 Task: Add New Chapter One Daily Prenatal Multivitamin age 35+, Methylfolate + Choline to the cart.
Action: Mouse moved to (348, 175)
Screenshot: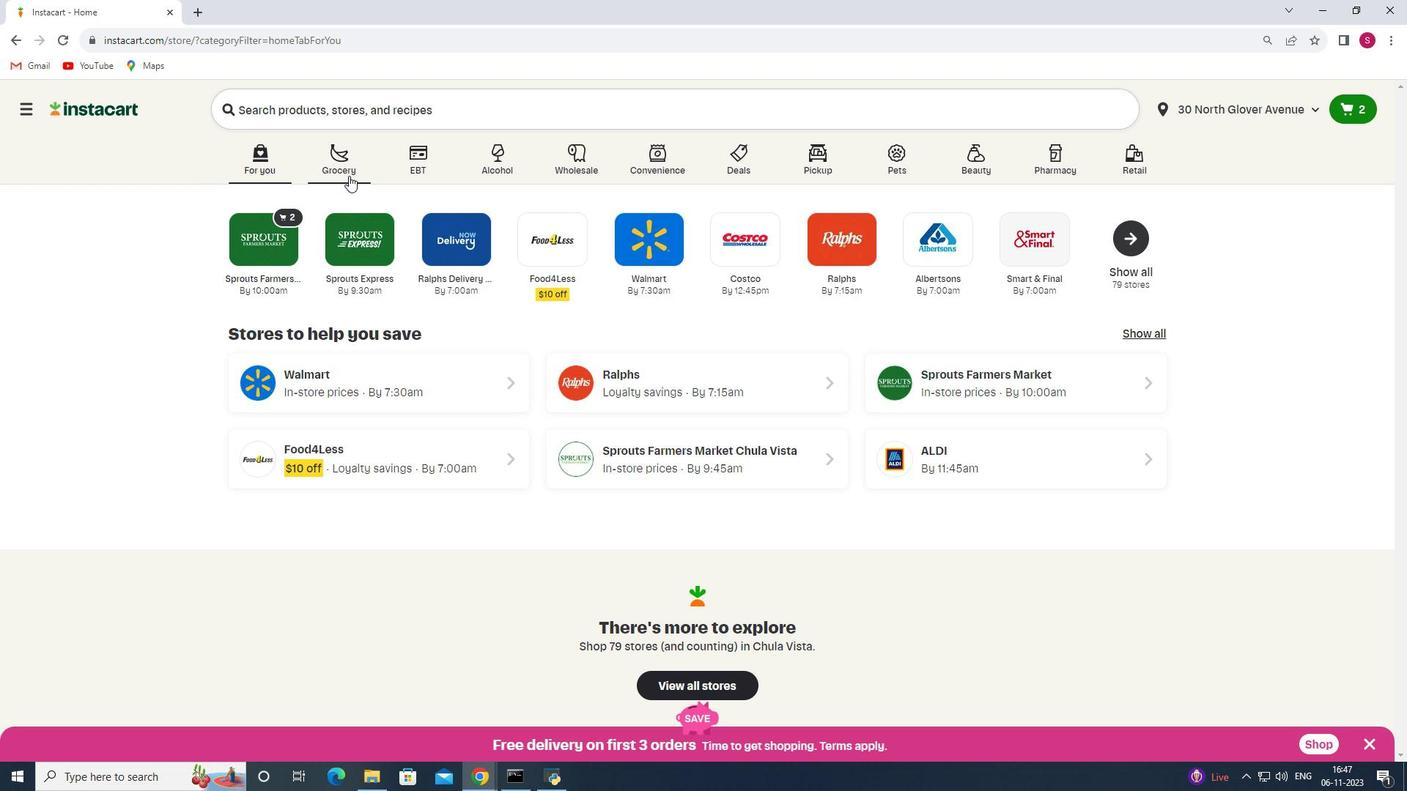 
Action: Mouse pressed left at (348, 175)
Screenshot: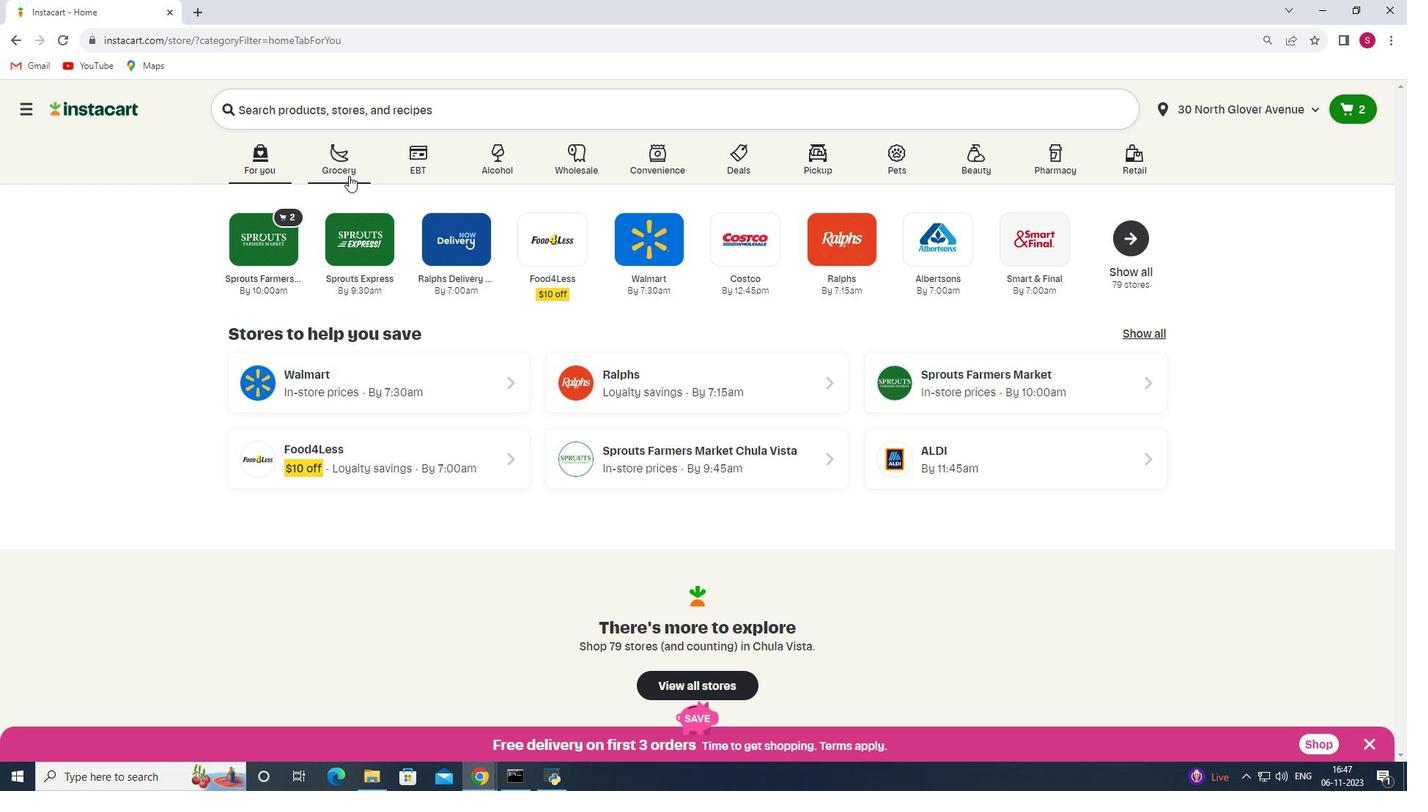 
Action: Mouse moved to (356, 414)
Screenshot: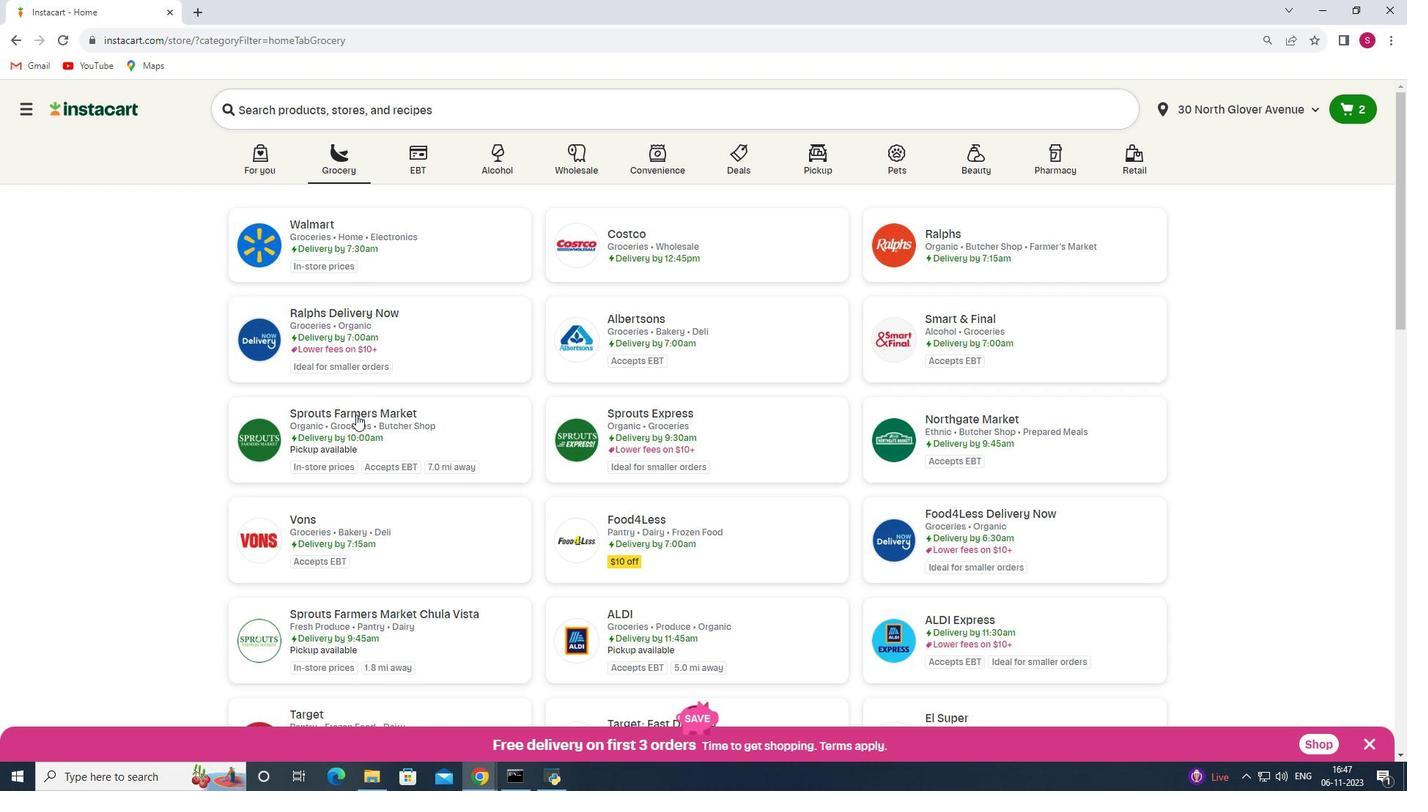 
Action: Mouse pressed left at (356, 414)
Screenshot: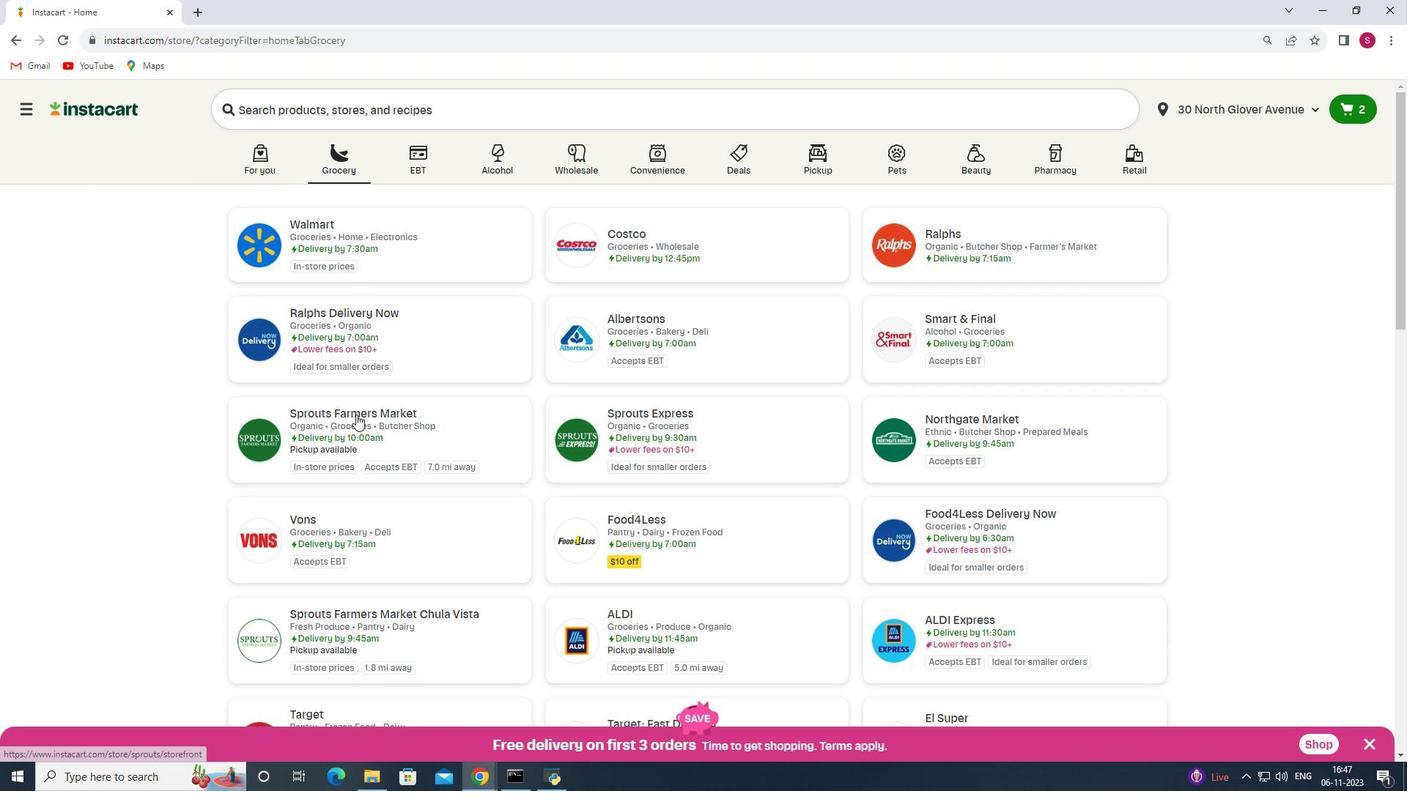 
Action: Mouse moved to (115, 482)
Screenshot: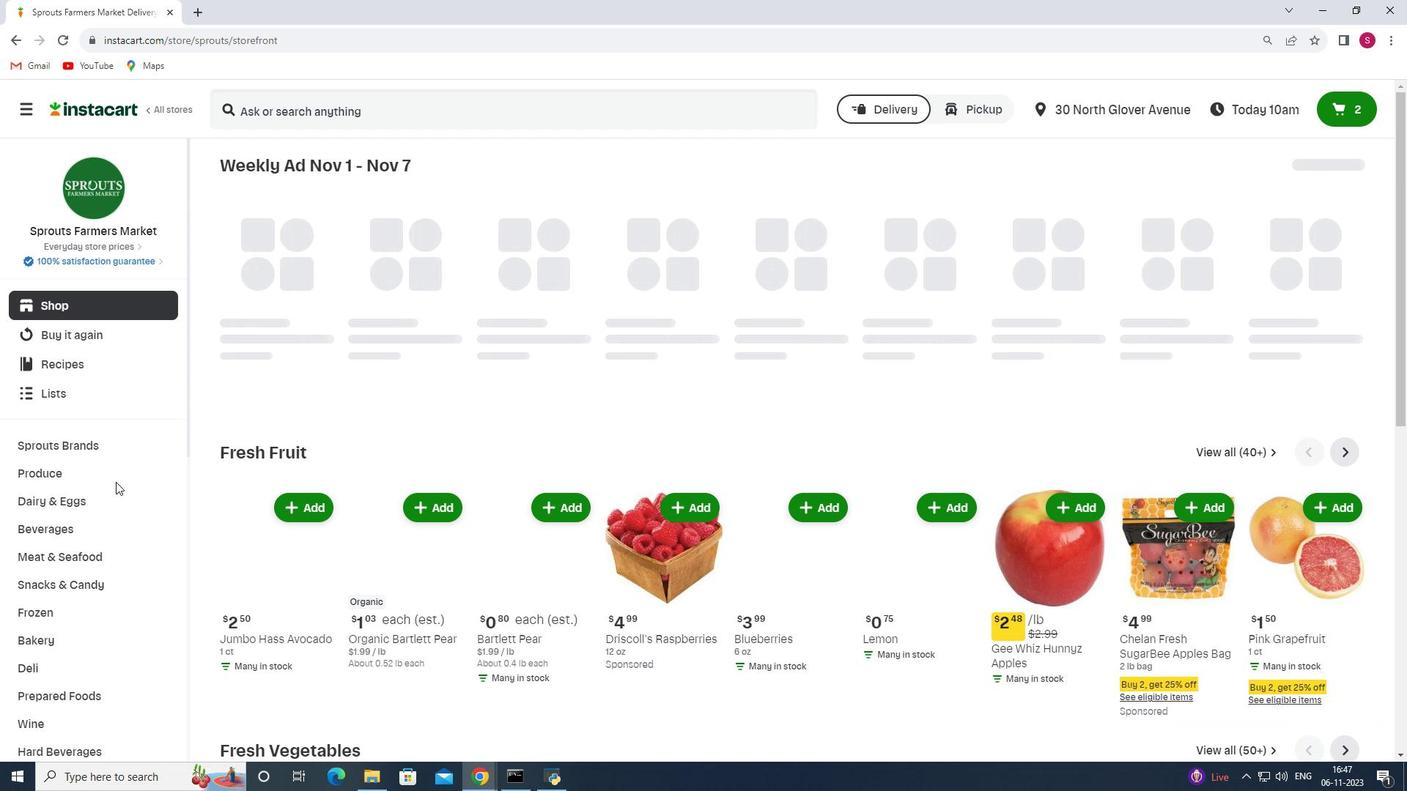 
Action: Mouse scrolled (115, 481) with delta (0, 0)
Screenshot: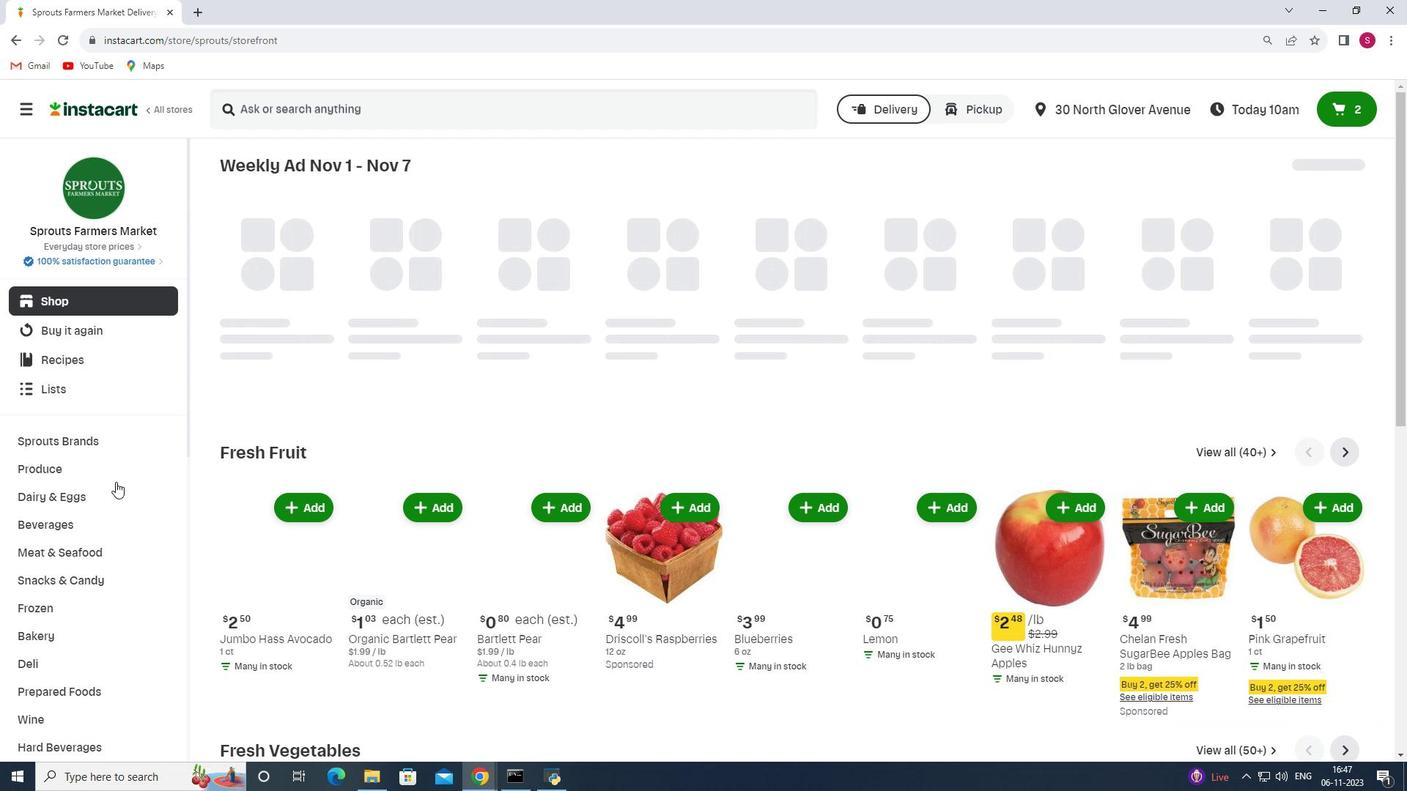 
Action: Mouse scrolled (115, 481) with delta (0, 0)
Screenshot: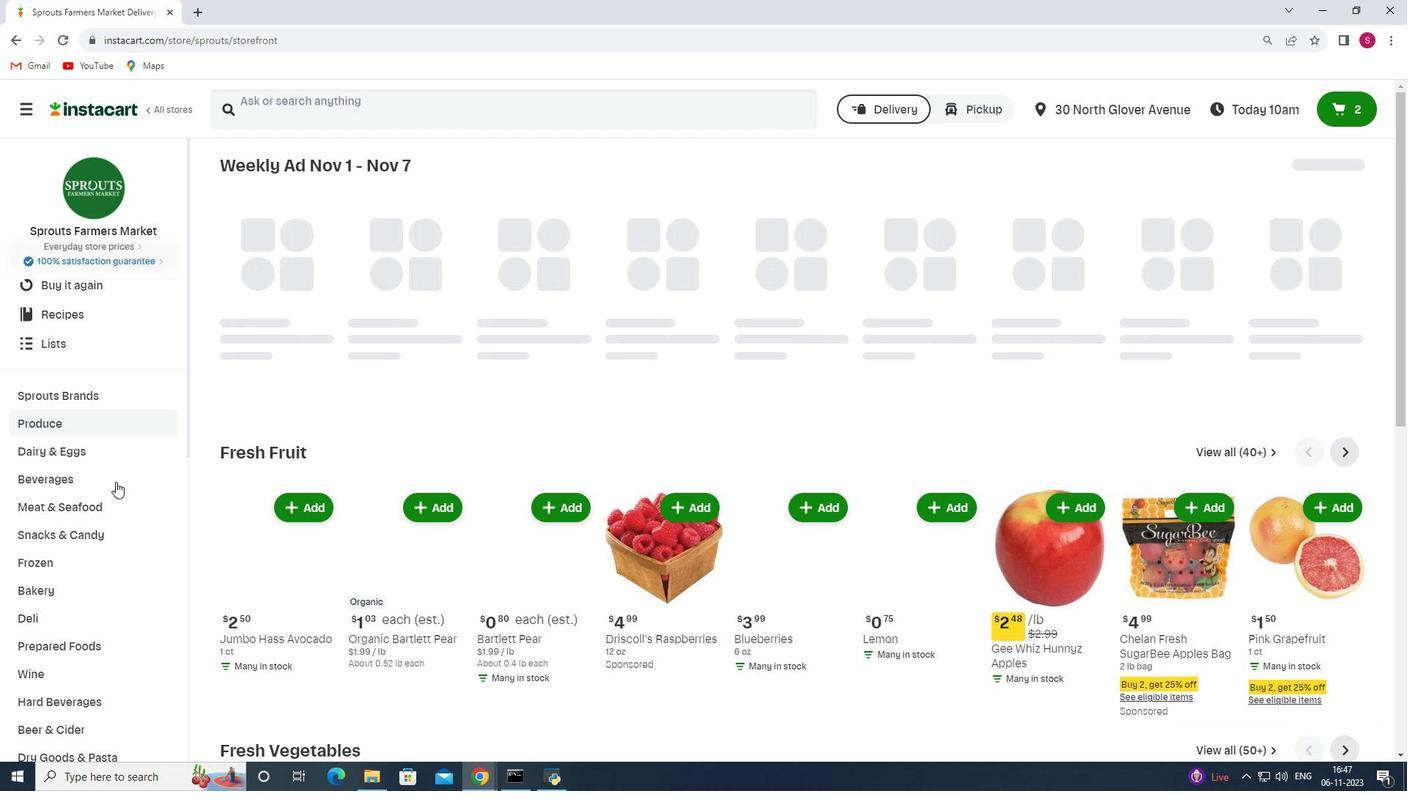 
Action: Mouse scrolled (115, 481) with delta (0, 0)
Screenshot: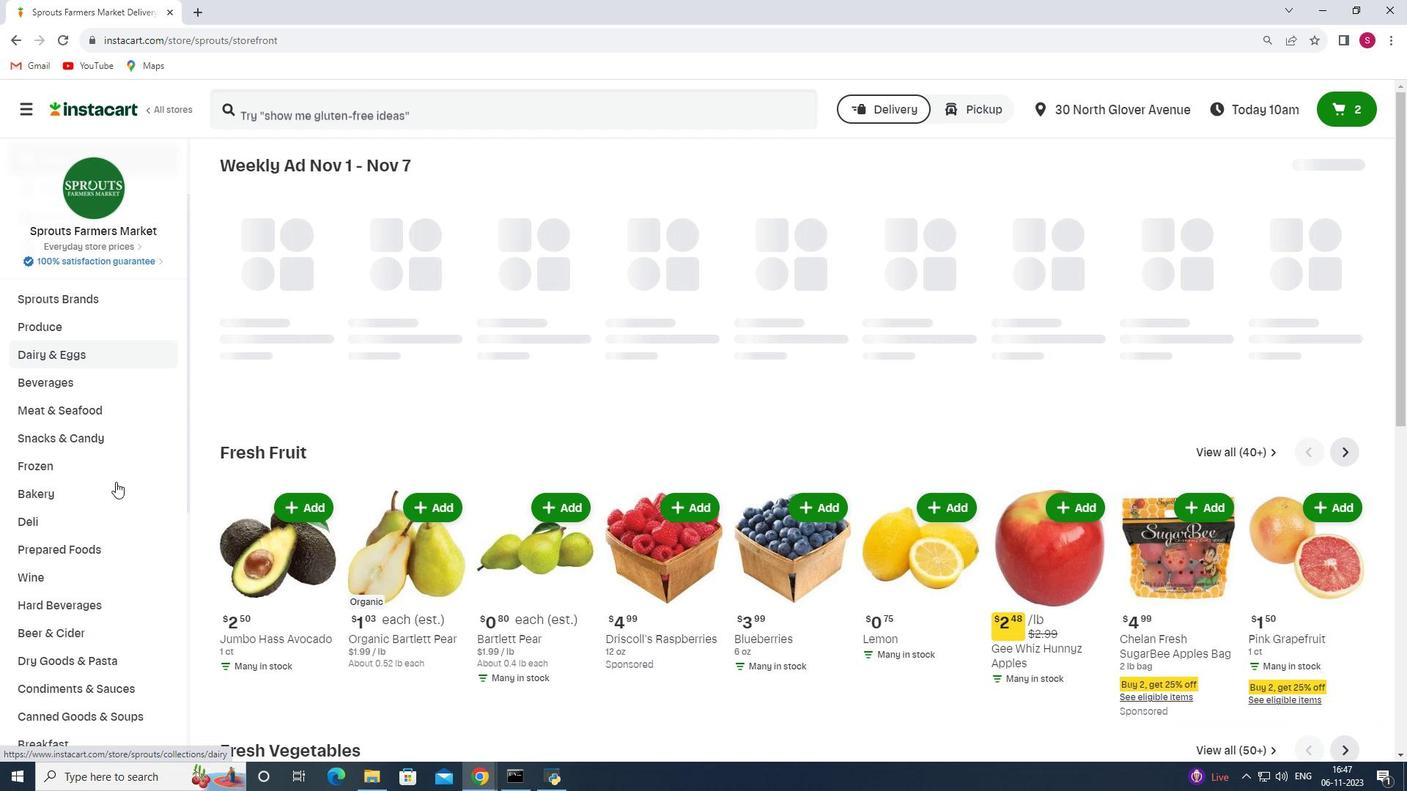 
Action: Mouse scrolled (115, 481) with delta (0, 0)
Screenshot: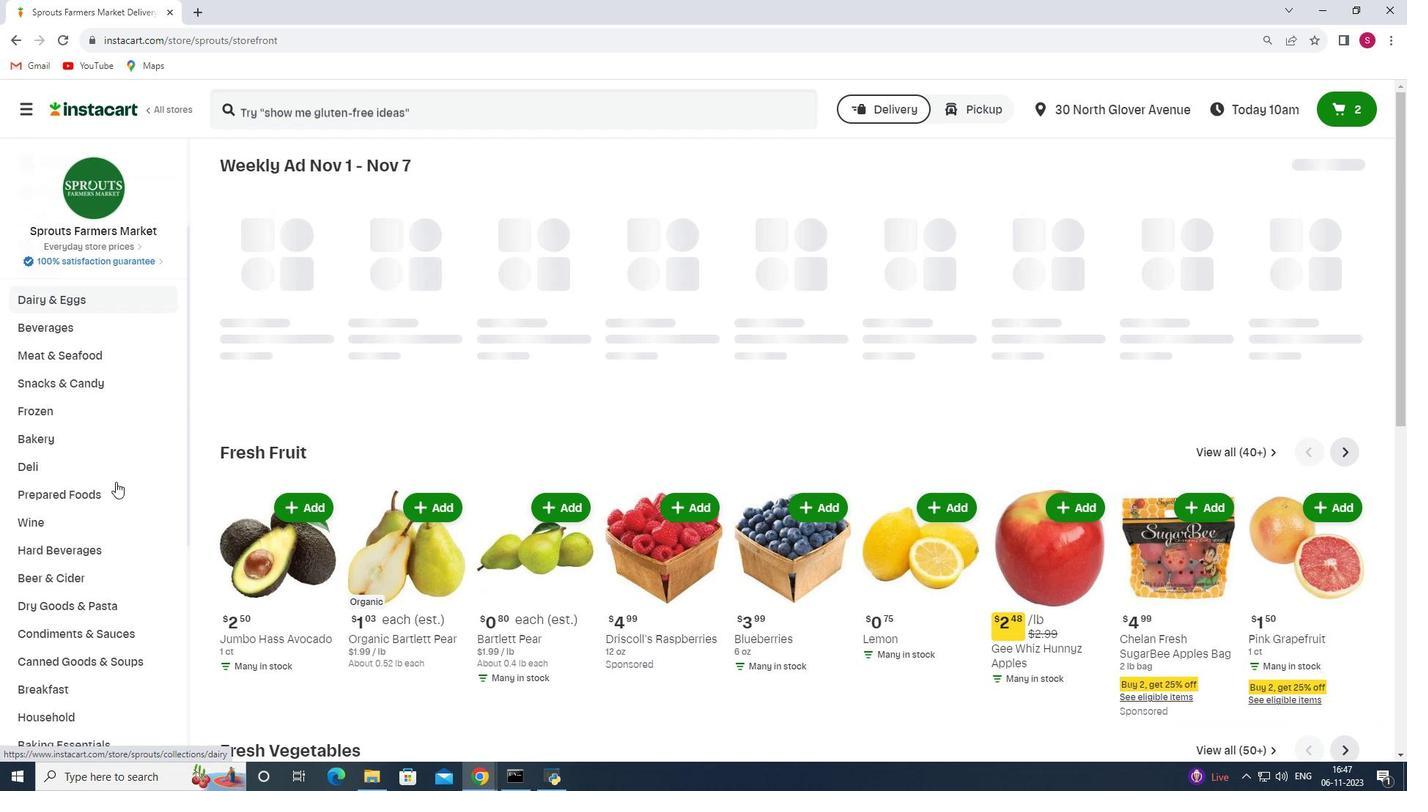 
Action: Mouse moved to (115, 483)
Screenshot: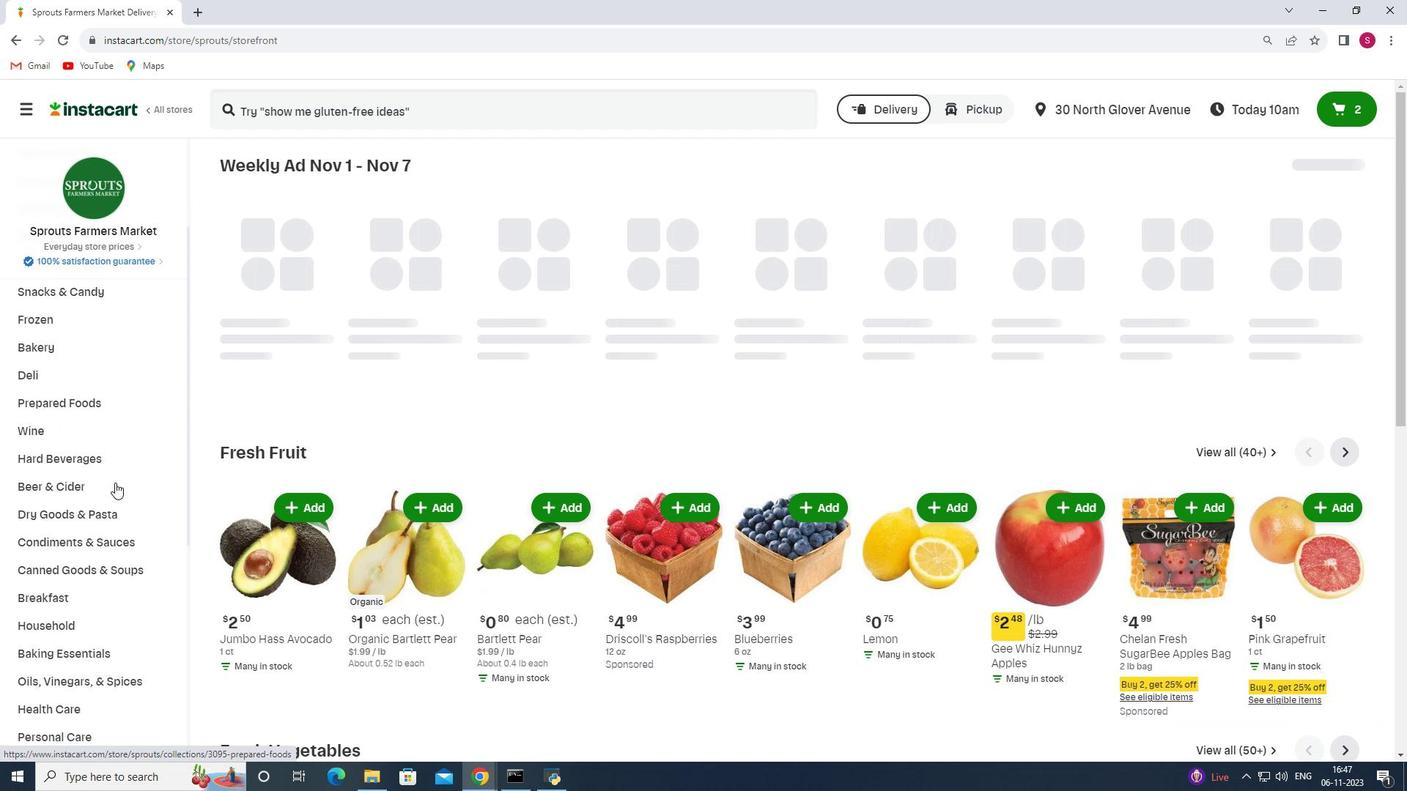 
Action: Mouse scrolled (115, 482) with delta (0, 0)
Screenshot: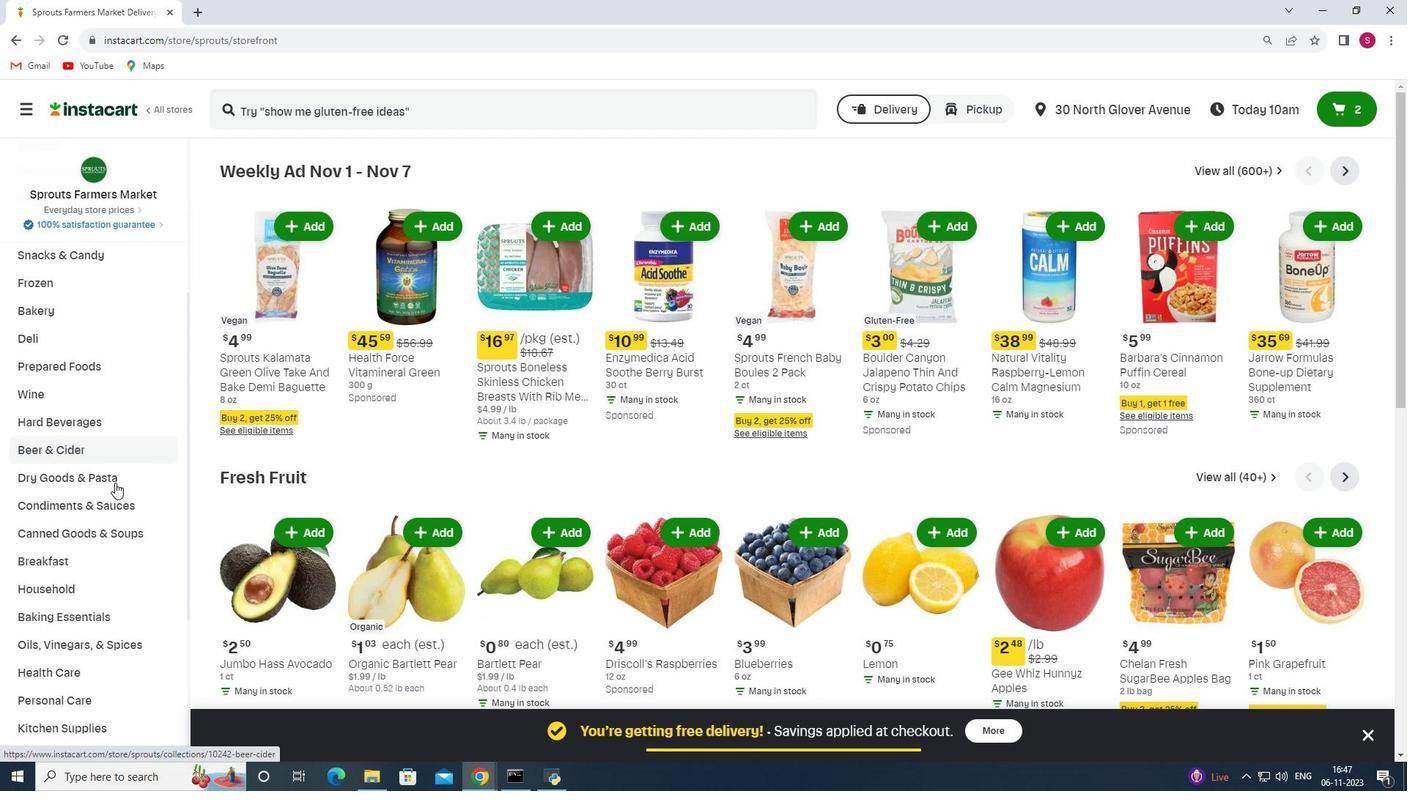 
Action: Mouse scrolled (115, 482) with delta (0, 0)
Screenshot: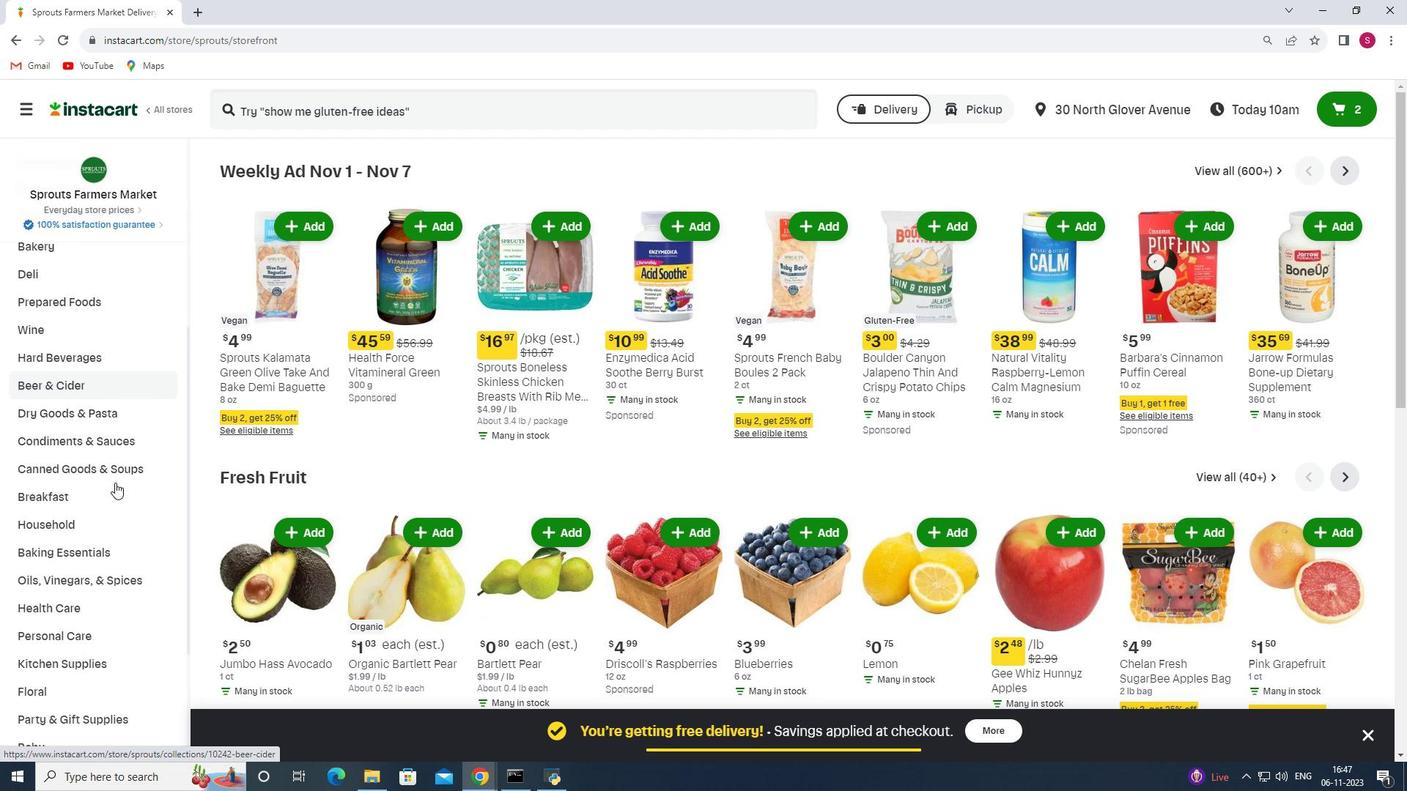 
Action: Mouse moved to (77, 552)
Screenshot: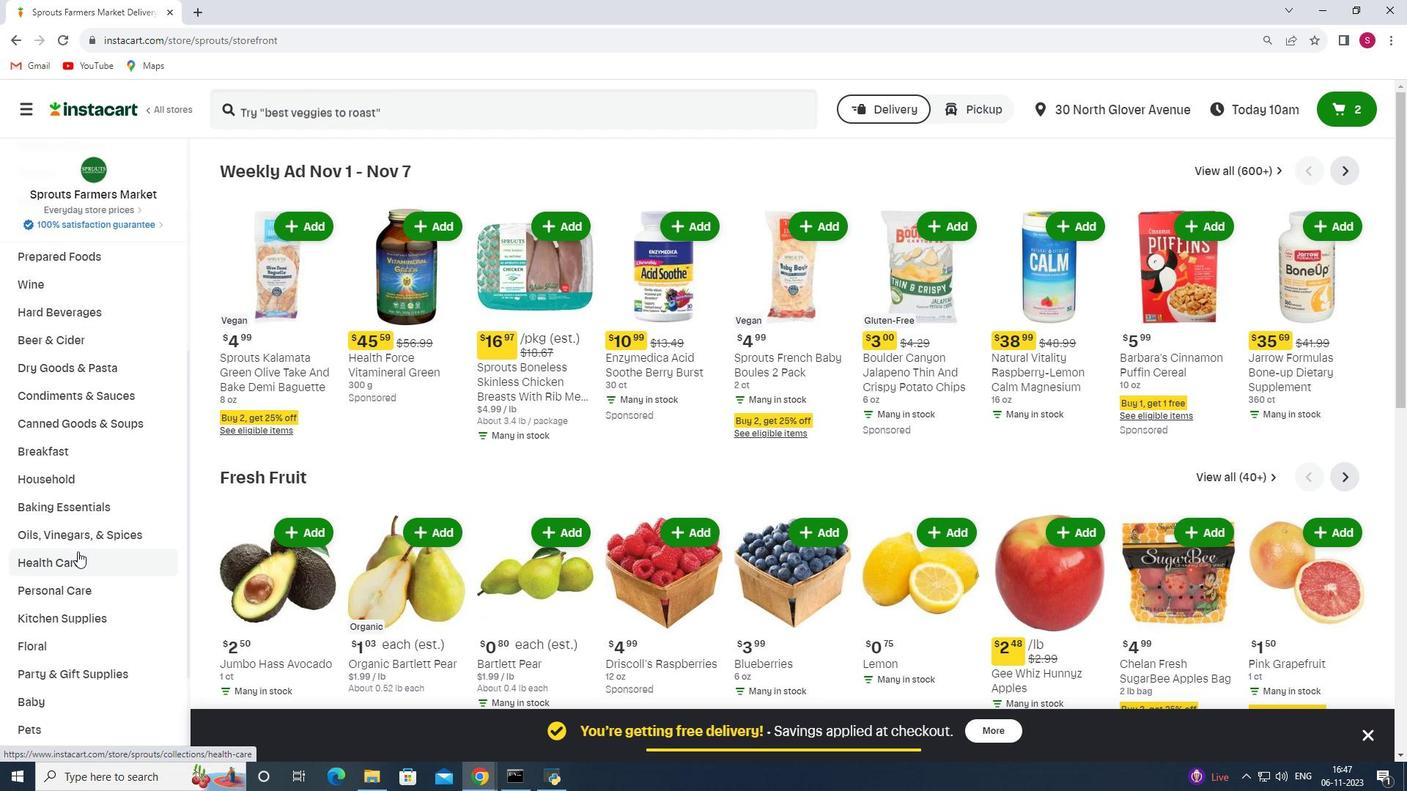 
Action: Mouse pressed left at (77, 552)
Screenshot: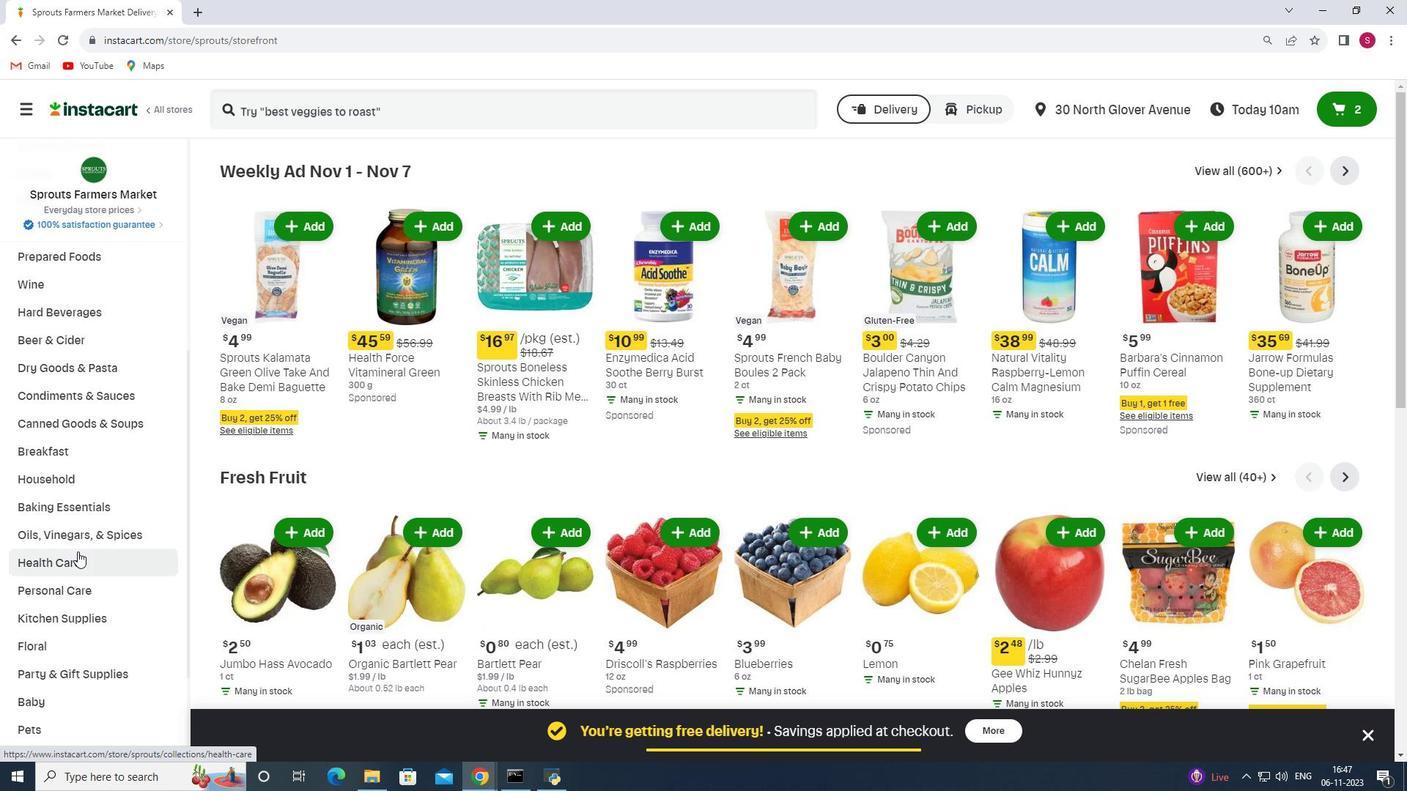 
Action: Mouse moved to (490, 210)
Screenshot: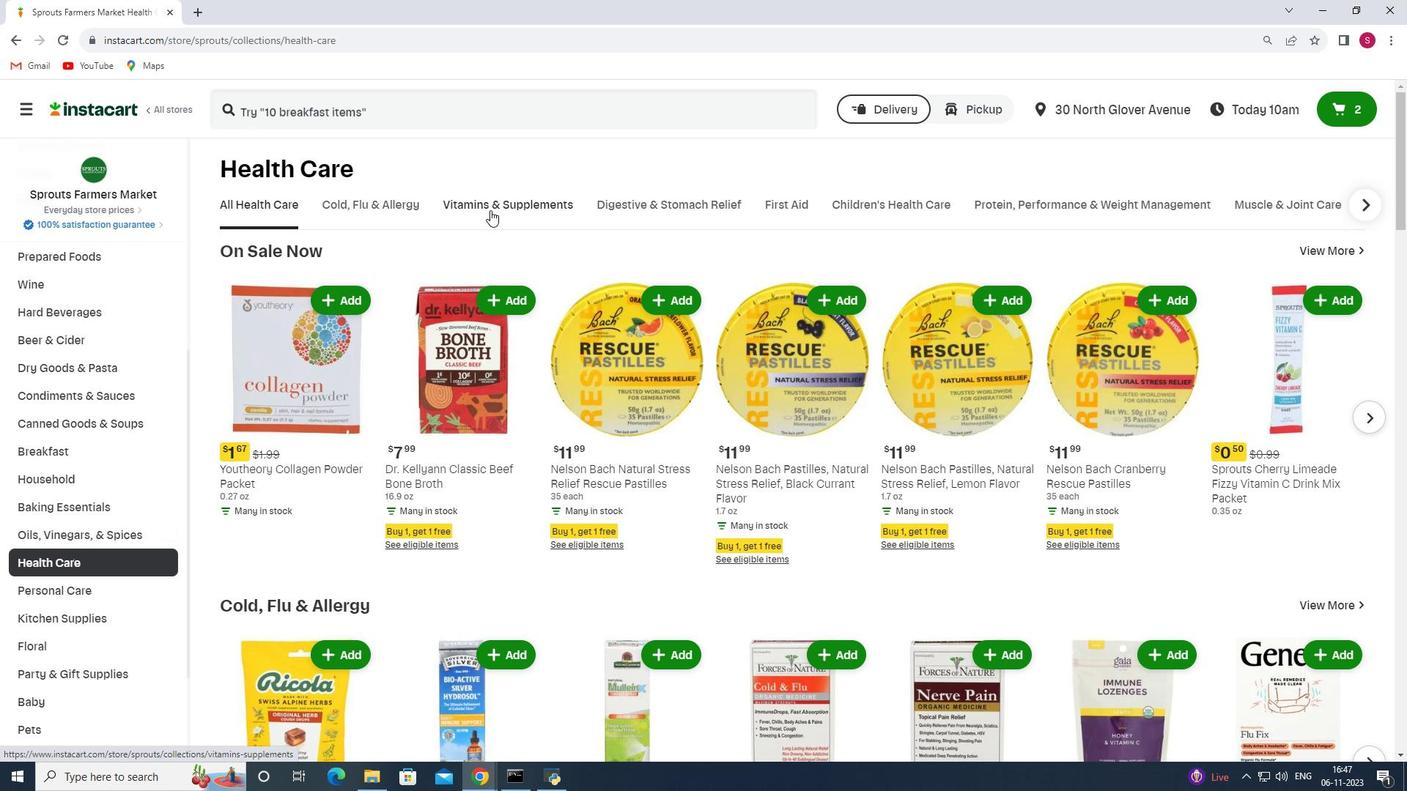 
Action: Mouse pressed left at (490, 210)
Screenshot: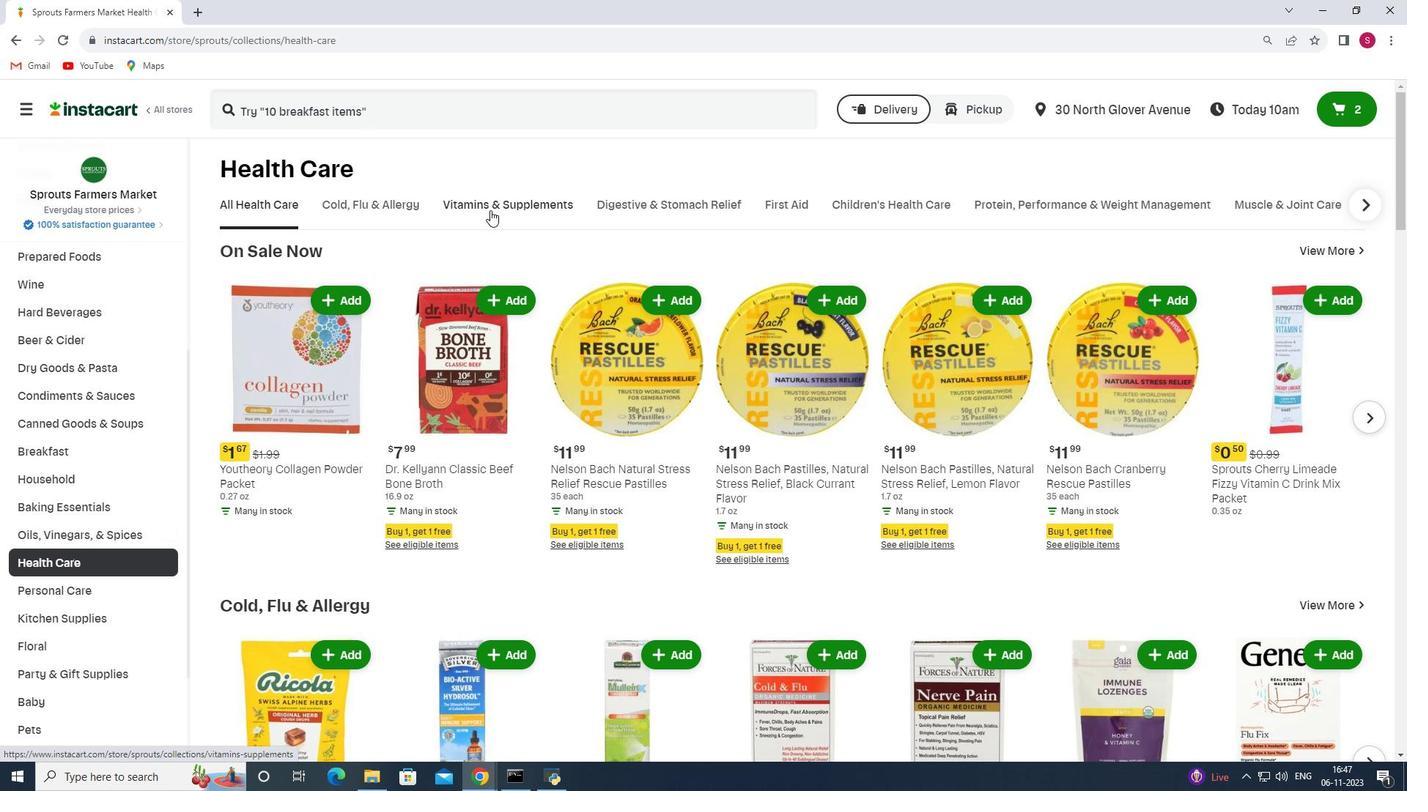 
Action: Mouse moved to (1368, 263)
Screenshot: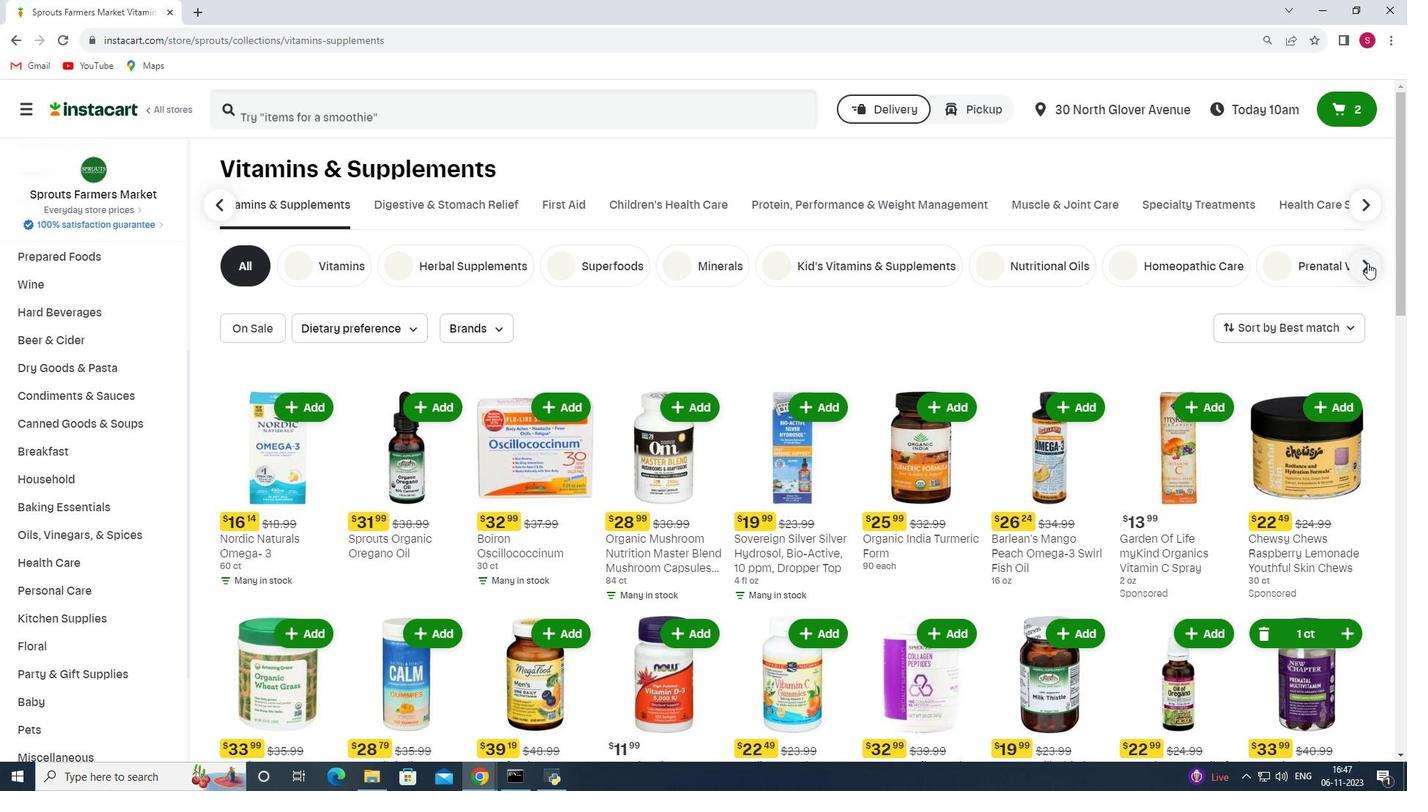 
Action: Mouse pressed left at (1368, 263)
Screenshot: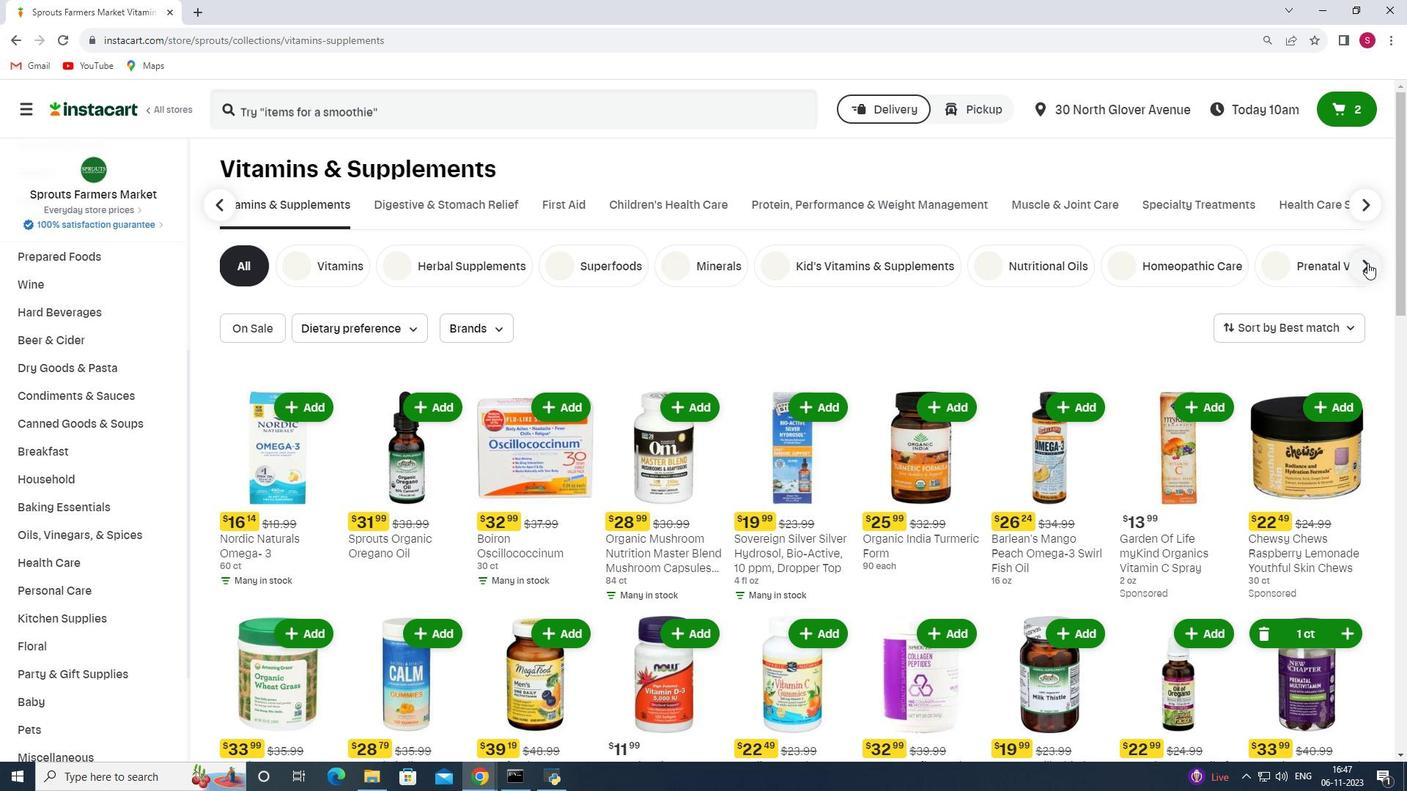 
Action: Mouse moved to (524, 264)
Screenshot: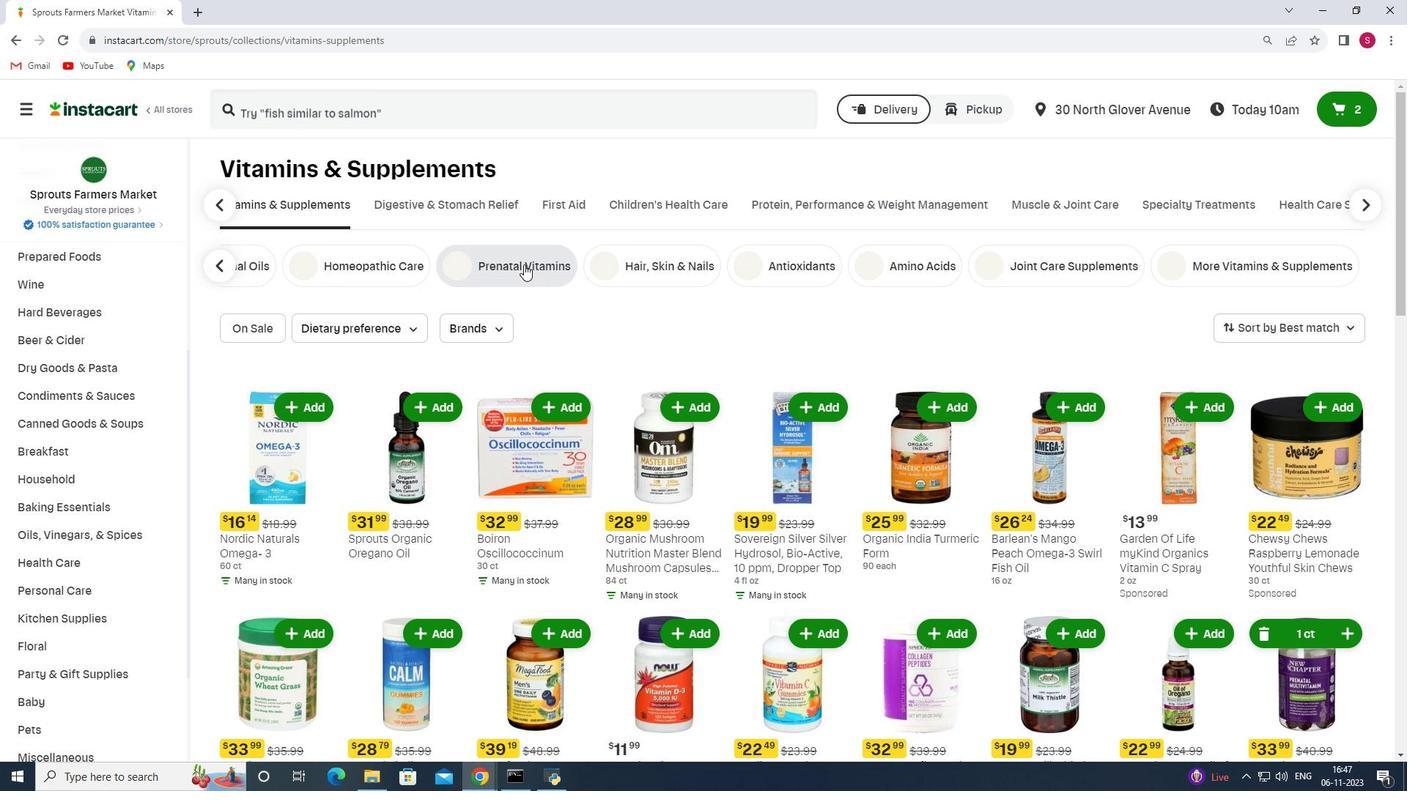 
Action: Mouse pressed left at (524, 264)
Screenshot: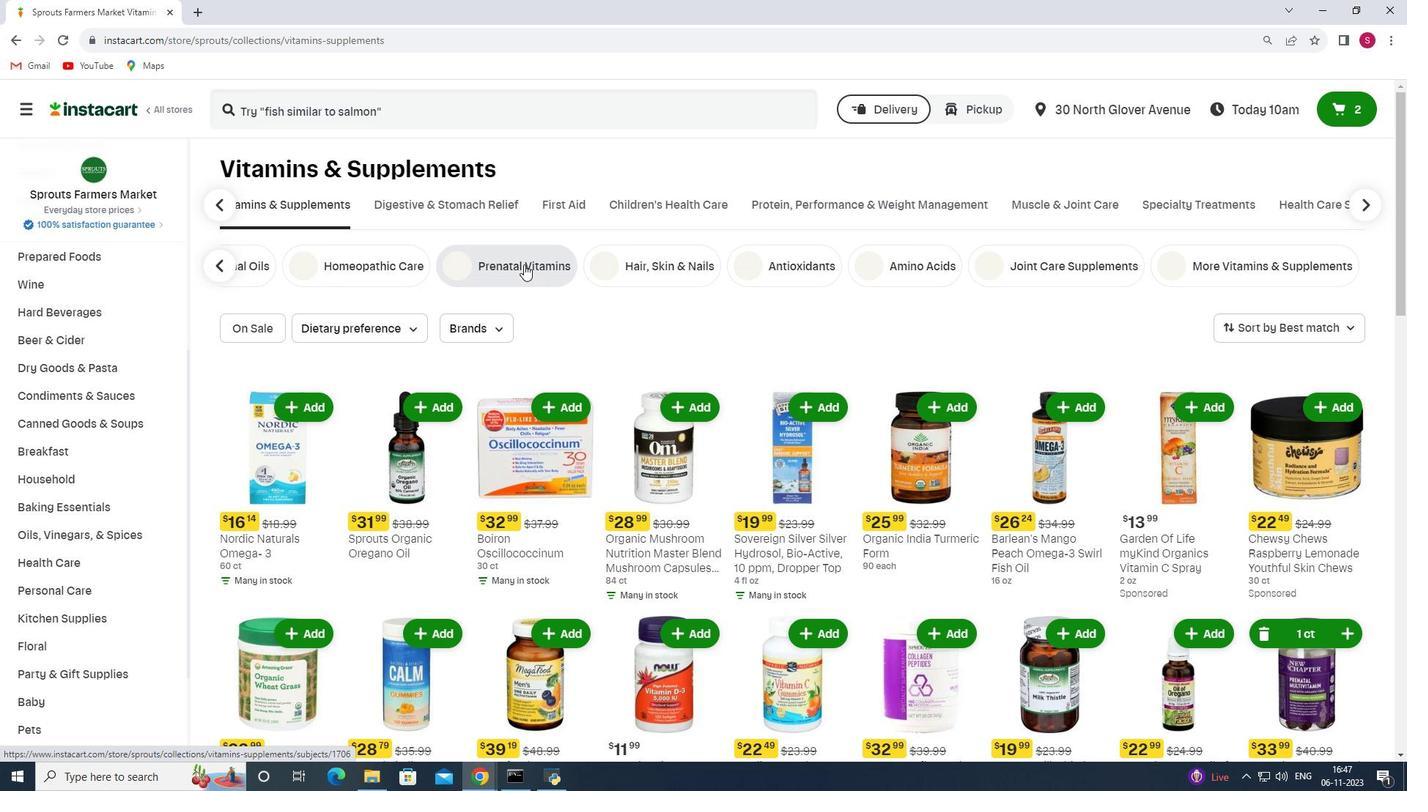 
Action: Mouse moved to (367, 107)
Screenshot: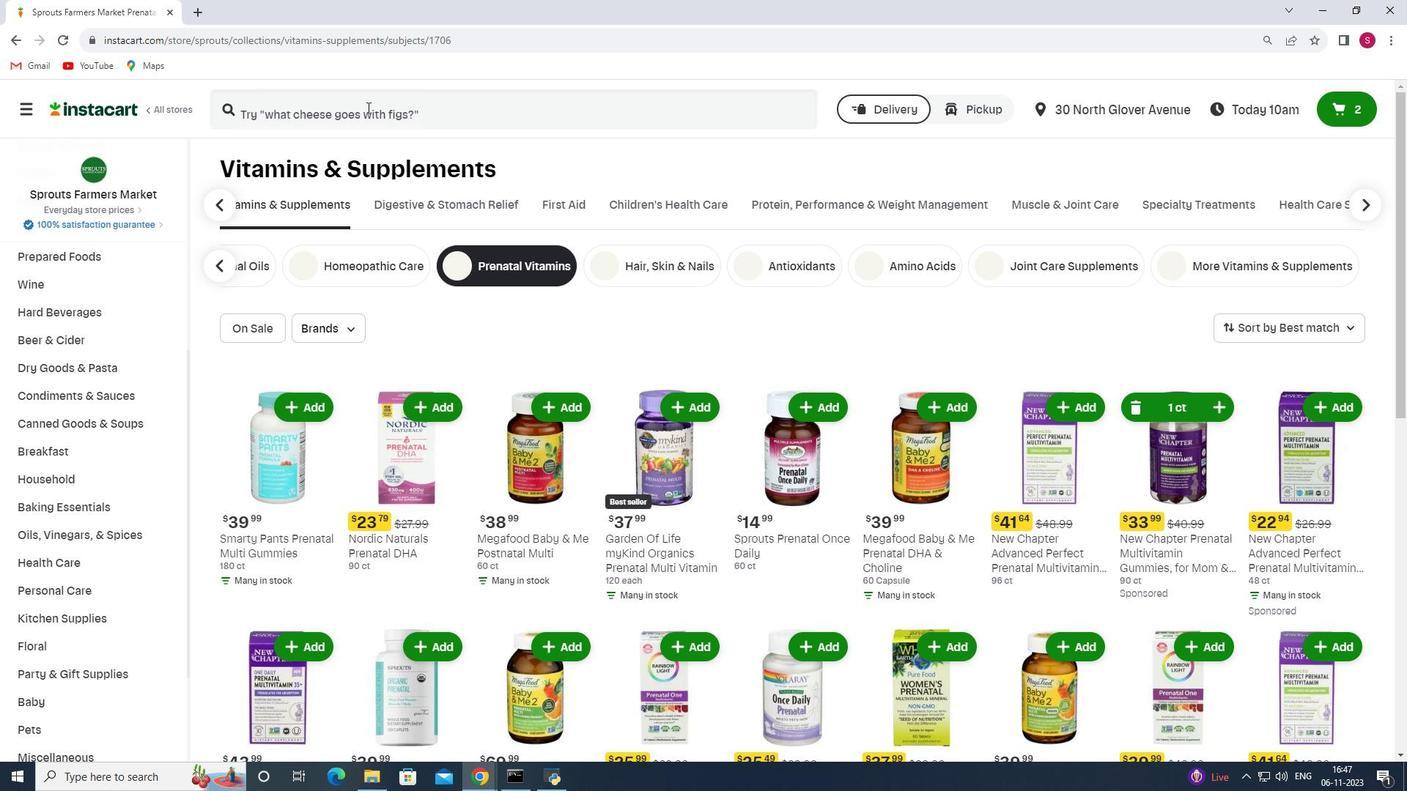 
Action: Mouse pressed left at (367, 107)
Screenshot: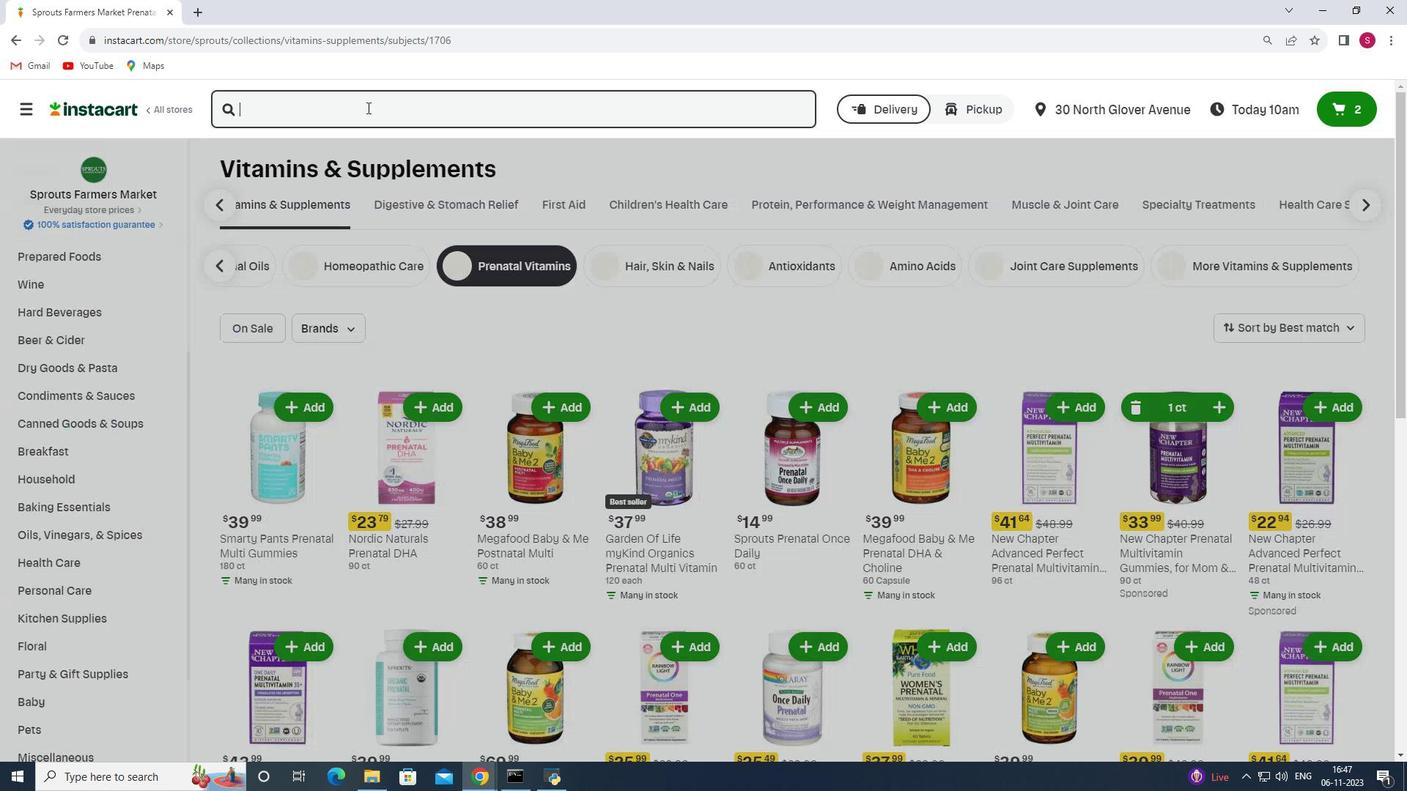 
Action: Key pressed <Key.shift_r>New<Key.space><Key.shift>Cha[<Key.backspace>pter<Key.space><Key.shift_r>One<Key.space><Key.shift>Daily<Key.space><Key.shift_r>Prenatal<Key.space><Key.shift_r>Multivitamin<Key.space>age<Key.space>35<Key.shift_r><Key.shift_r><Key.shift_r><Key.shift_r><Key.shift_r><Key.shift_r><Key.shift_r><Key.shift_r><Key.shift_r><Key.shift_r><Key.shift_r><Key.shift_r><Key.shift_r><Key.shift_r><Key.shift_r><Key.shift_r>+,<Key.space><Key.shift_r><Key.shift_r><Key.shift_r>Methylfolate<Key.space><Key.shift_r><Key.shift_r><Key.shift_r><Key.shift_r><Key.shift_r><Key.shift_r><Key.shift_r><Key.shift_r><Key.shift_r><Key.shift_r><Key.shift_r><Key.shift_r><Key.shift_r><Key.shift_r><Key.shift_r><Key.shift_r><Key.shift_r><Key.shift_r><Key.shift_r><Key.shift_r><Key.shift_r><Key.shift_r><Key.shift_r><Key.shift_r><Key.shift_r><Key.shift_r><Key.shift_r><Key.shift_r>+<Key.space><Key.shift>Choline<Key.enter>
Screenshot: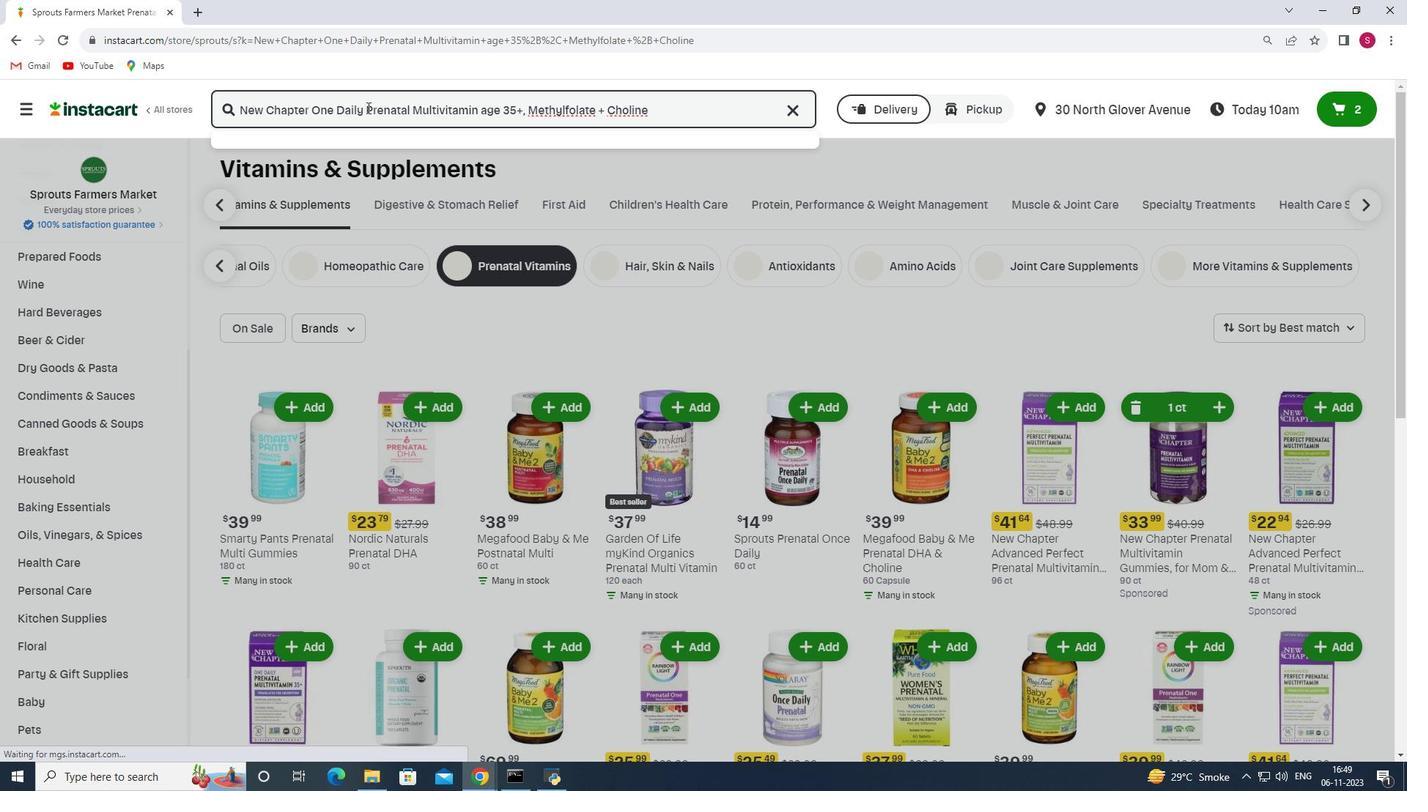 
Action: Mouse moved to (488, 248)
Screenshot: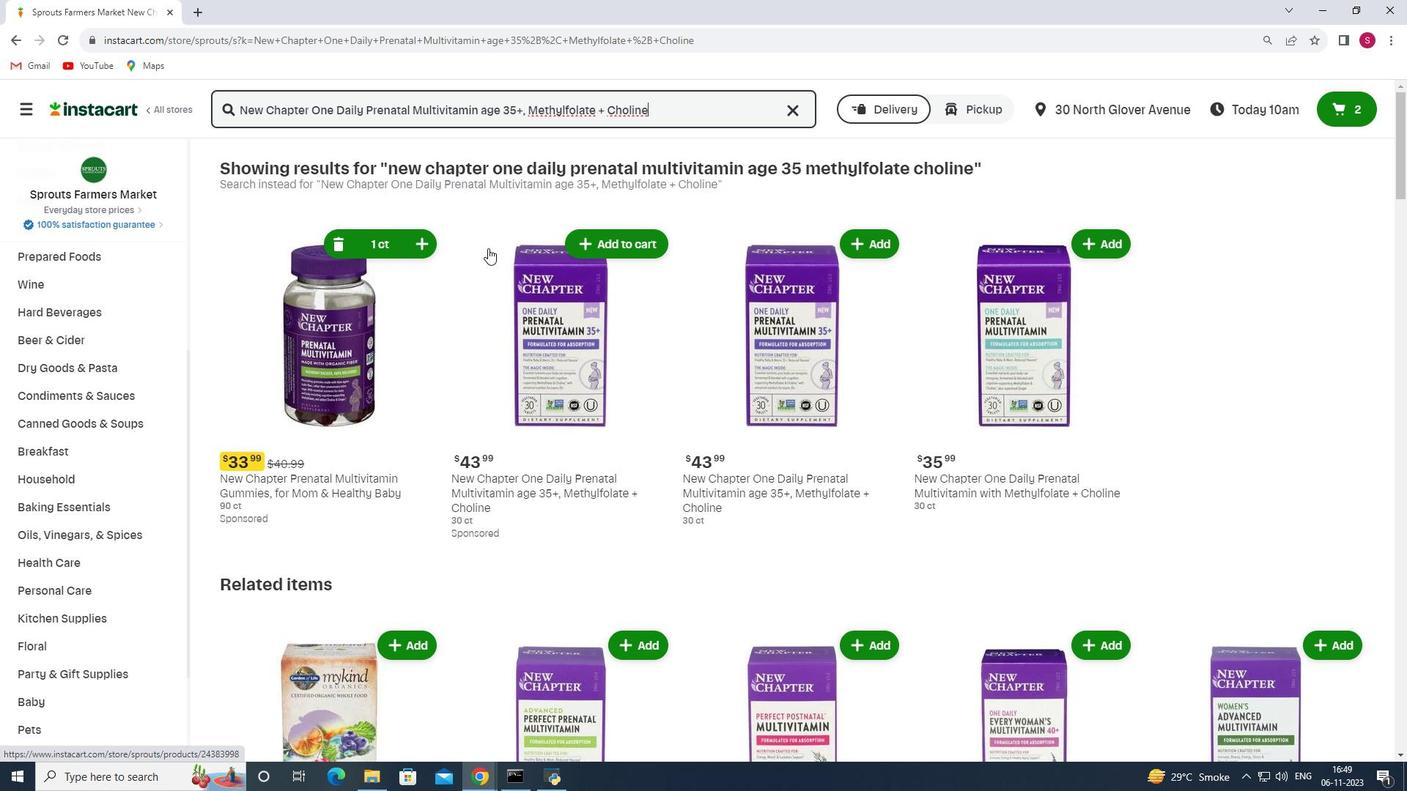 
Action: Mouse scrolled (488, 247) with delta (0, 0)
Screenshot: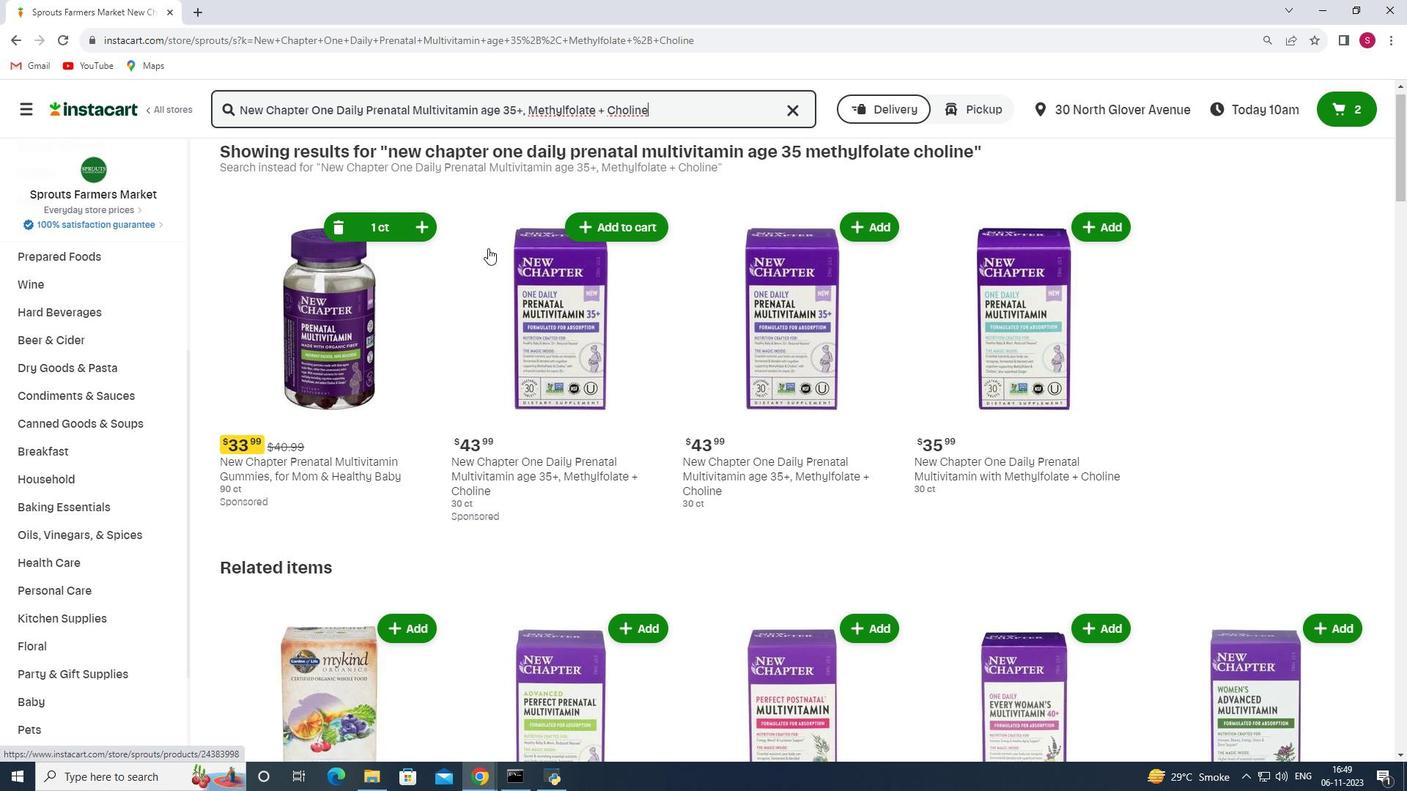 
Action: Mouse moved to (613, 167)
Screenshot: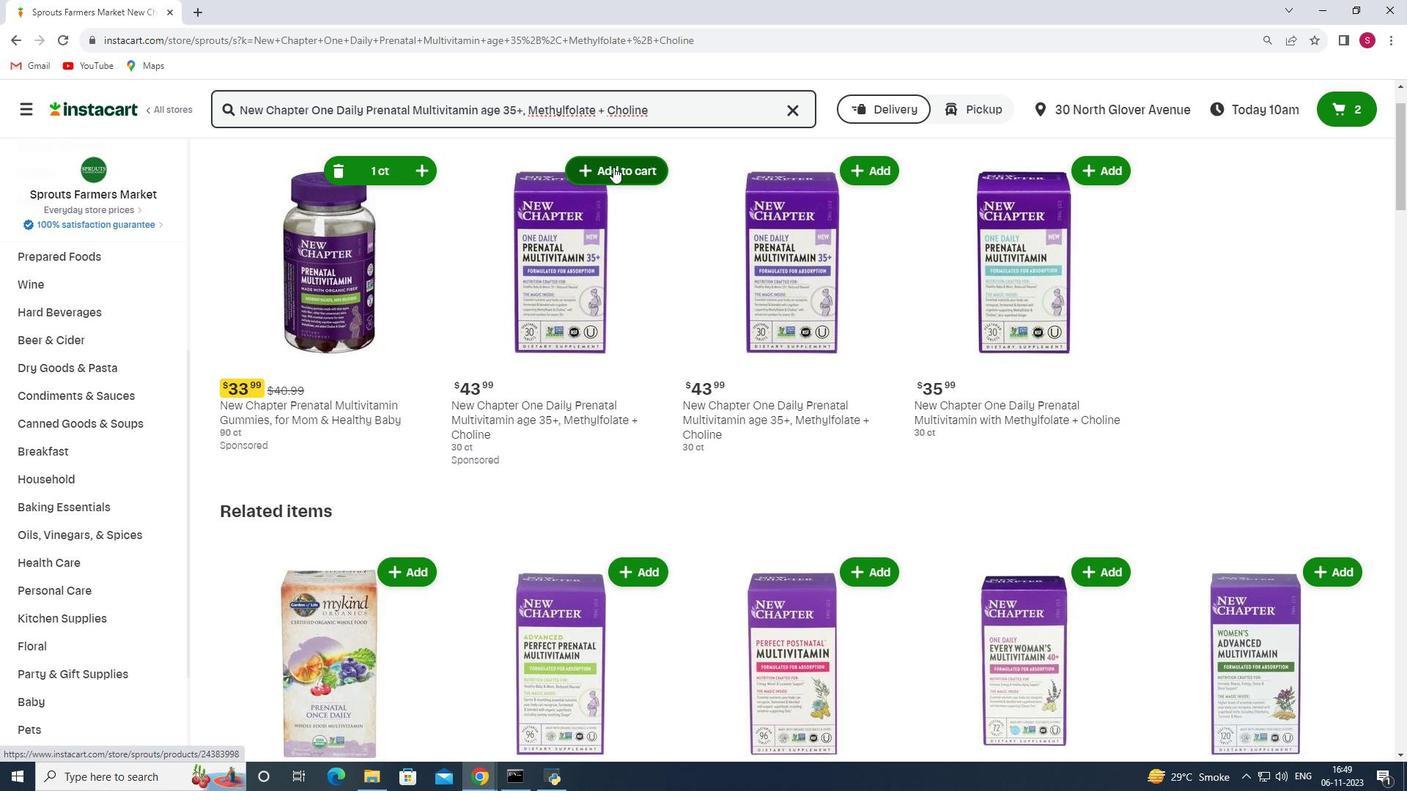 
Action: Mouse pressed left at (613, 167)
Screenshot: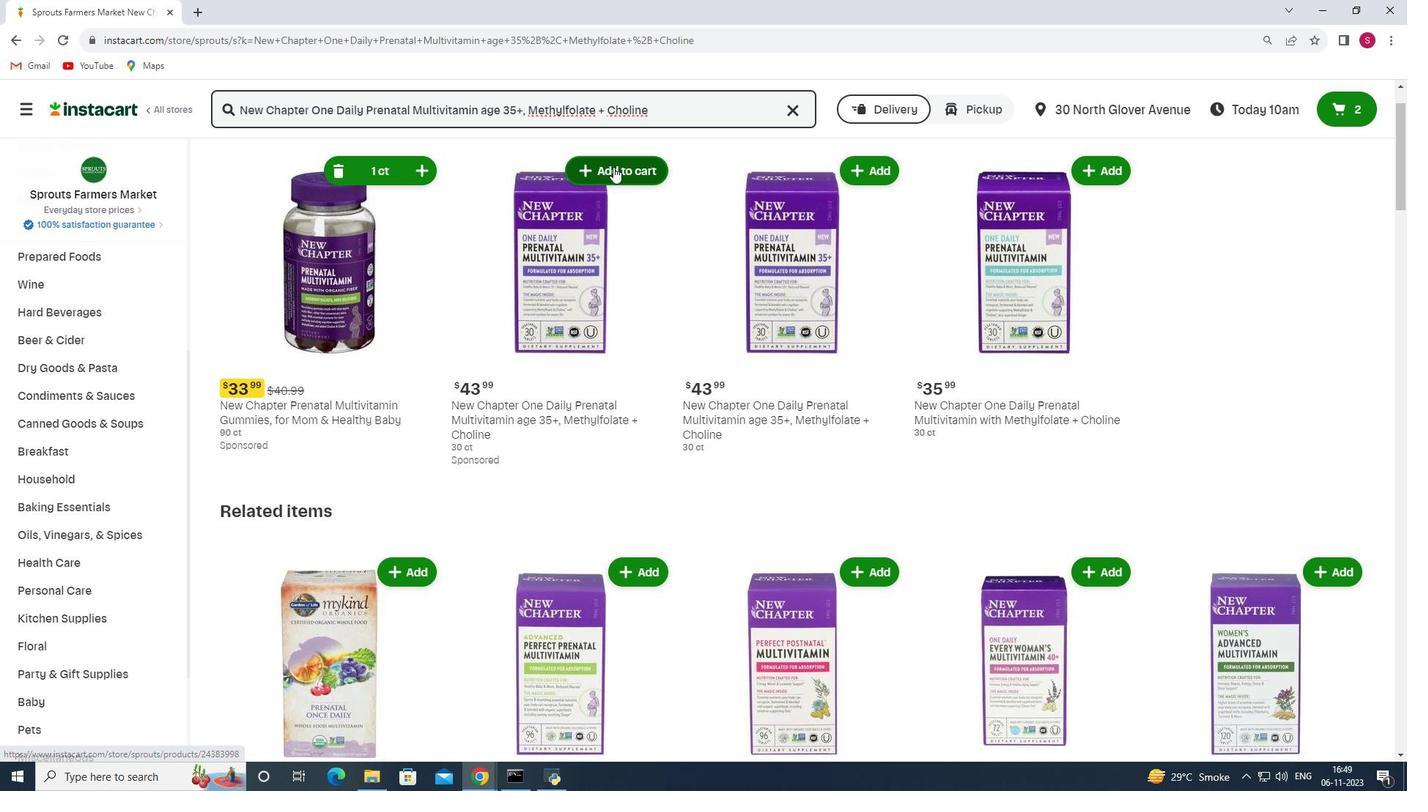 
Action: Mouse moved to (612, 214)
Screenshot: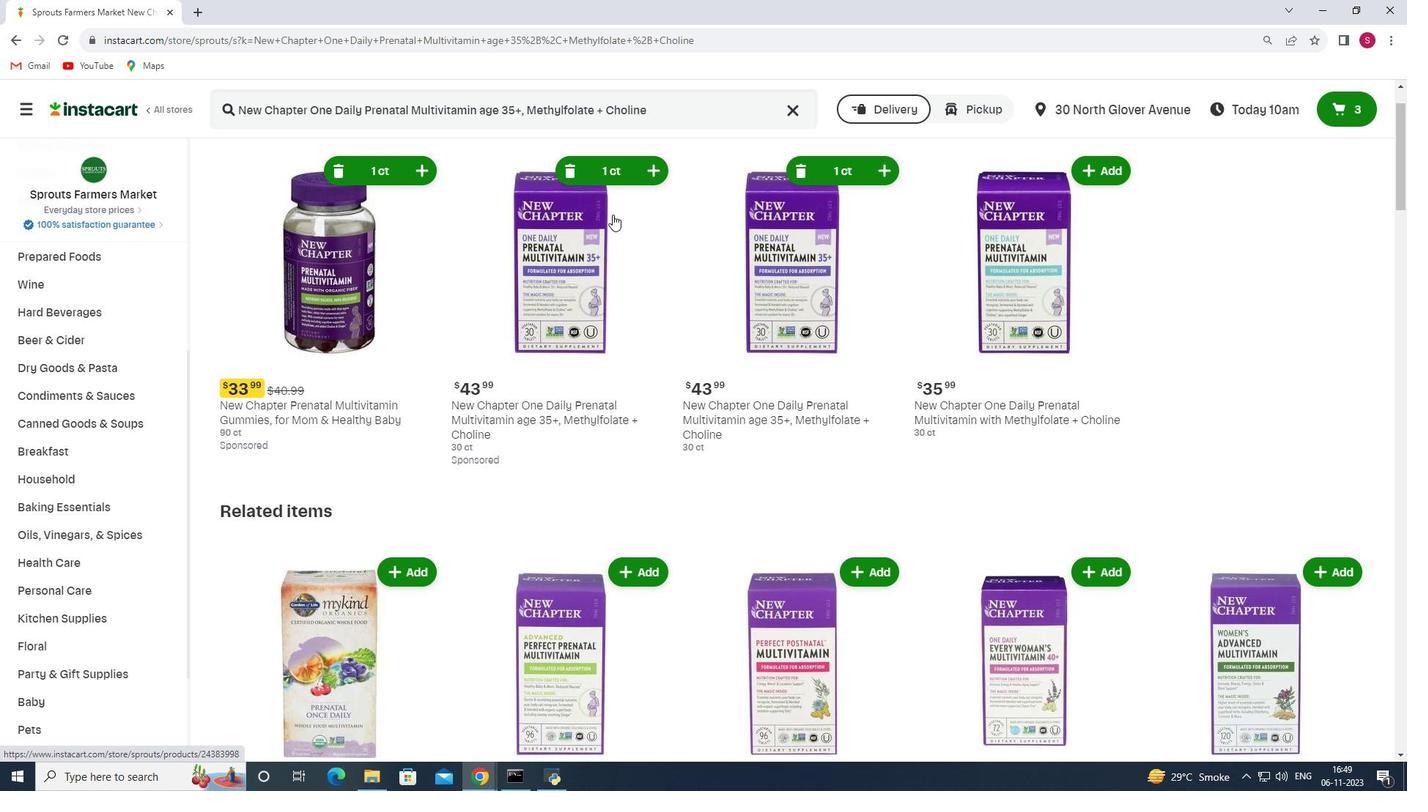 
